 Task: Visit on the  ads of Meta
Action: Mouse moved to (581, 85)
Screenshot: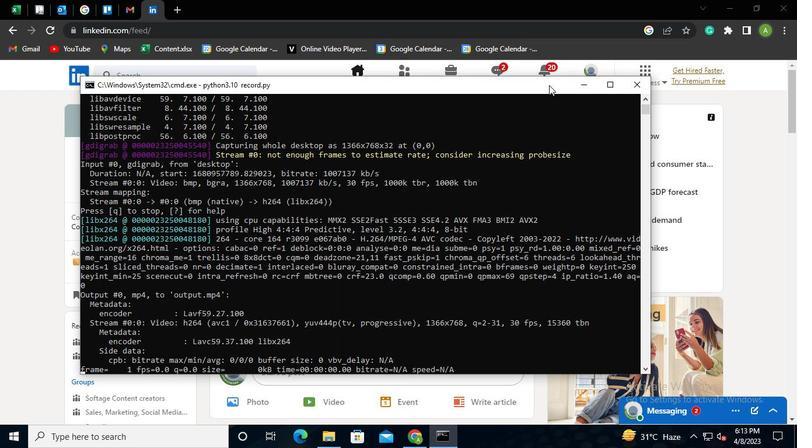 
Action: Mouse pressed left at (581, 85)
Screenshot: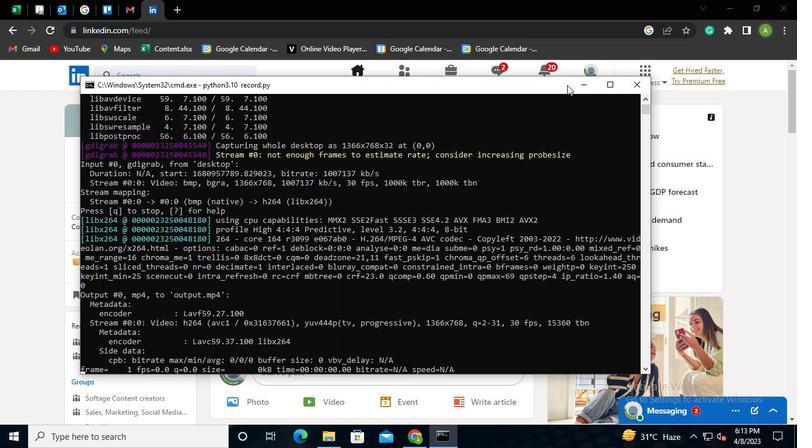 
Action: Mouse moved to (165, 76)
Screenshot: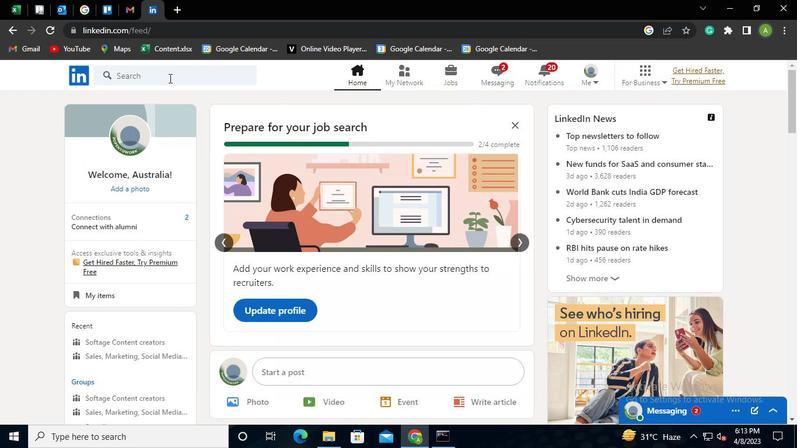 
Action: Mouse pressed left at (165, 76)
Screenshot: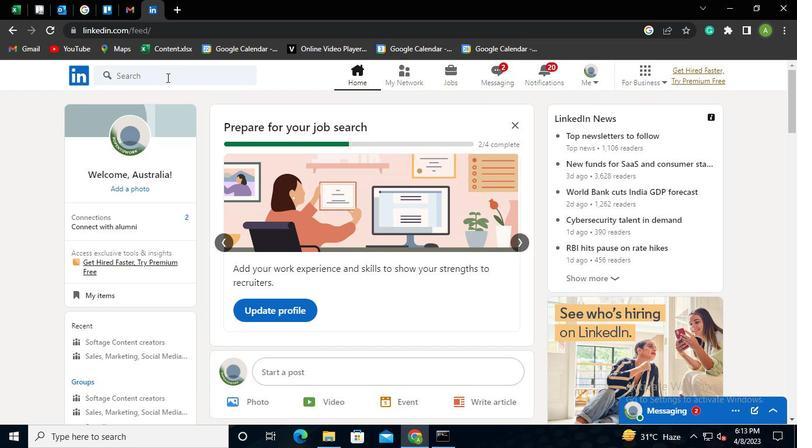 
Action: Mouse moved to (117, 135)
Screenshot: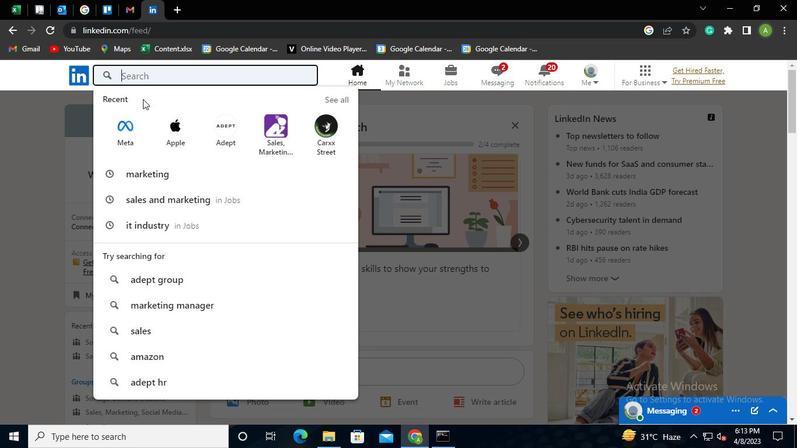 
Action: Mouse pressed left at (117, 135)
Screenshot: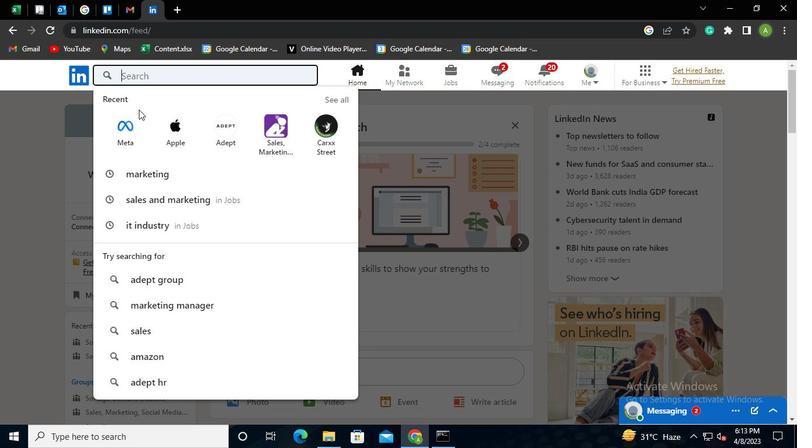 
Action: Mouse moved to (231, 263)
Screenshot: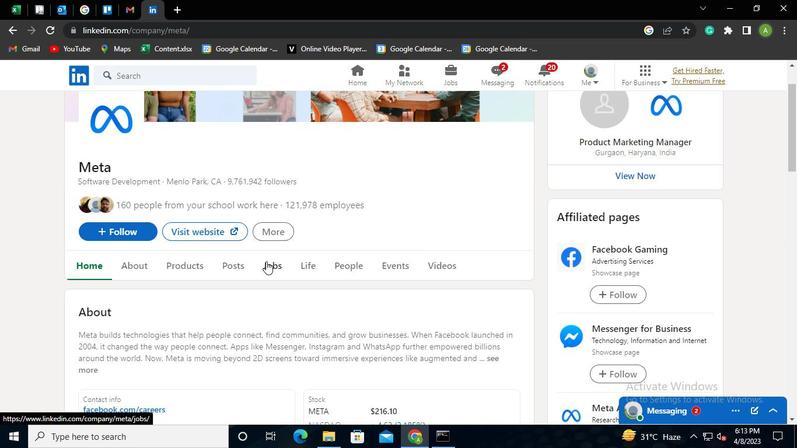 
Action: Mouse pressed left at (231, 263)
Screenshot: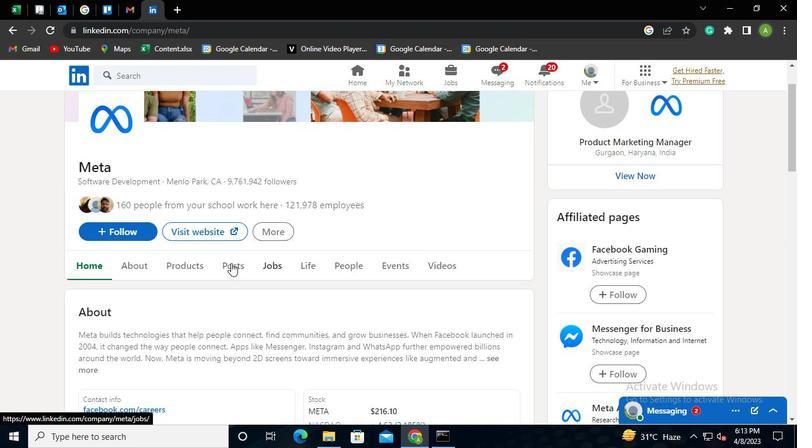 
Action: Mouse moved to (465, 292)
Screenshot: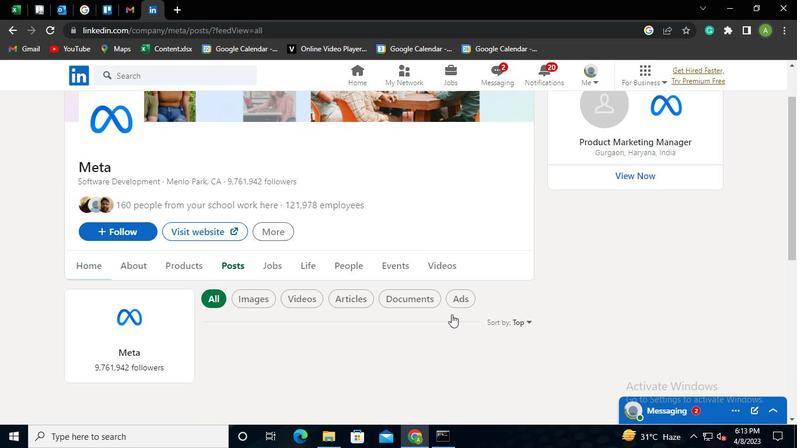 
Action: Mouse pressed left at (465, 292)
Screenshot: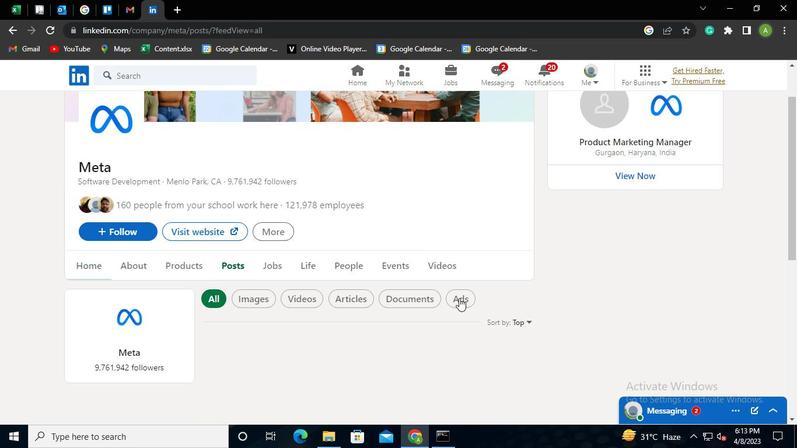 
Action: Mouse moved to (440, 428)
Screenshot: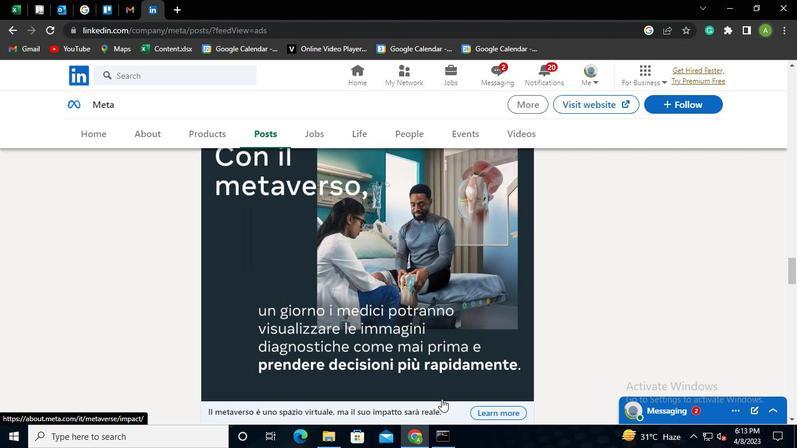 
Action: Mouse pressed left at (440, 428)
Screenshot: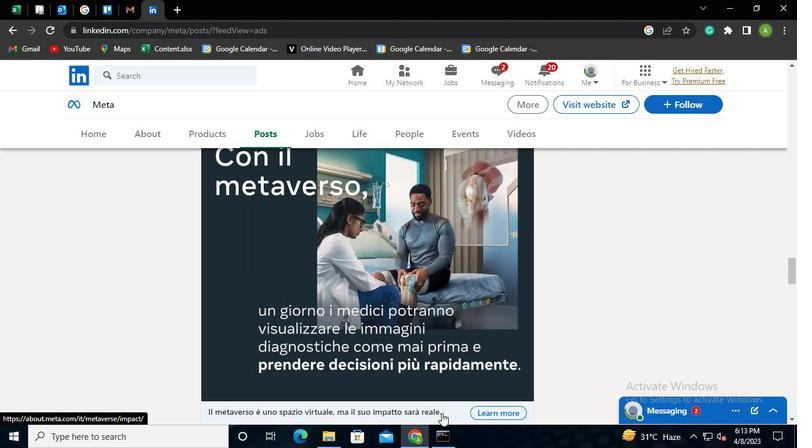 
Action: Mouse moved to (633, 81)
Screenshot: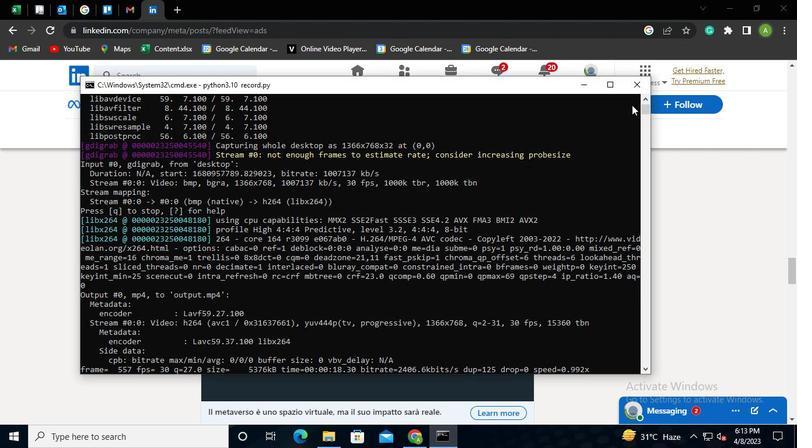 
Action: Mouse pressed left at (633, 81)
Screenshot: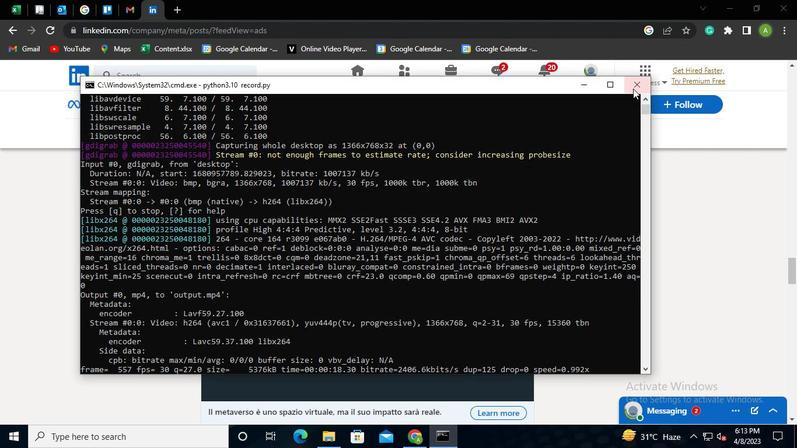 
Action: Mouse moved to (624, 89)
Screenshot: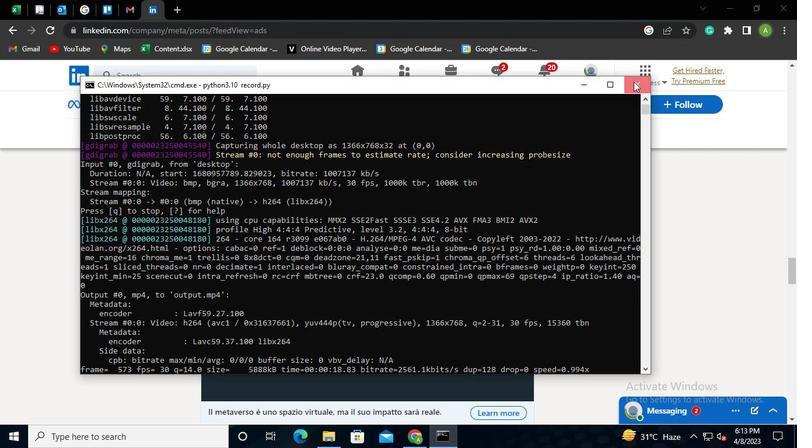 
